 Task: Assign in the project VitalTech the issue 'Implement a new cloud-based procurement system for a company with advanced vendor management and sourcing capabilities' to the sprint 'Discovery'.
Action: Mouse moved to (176, 49)
Screenshot: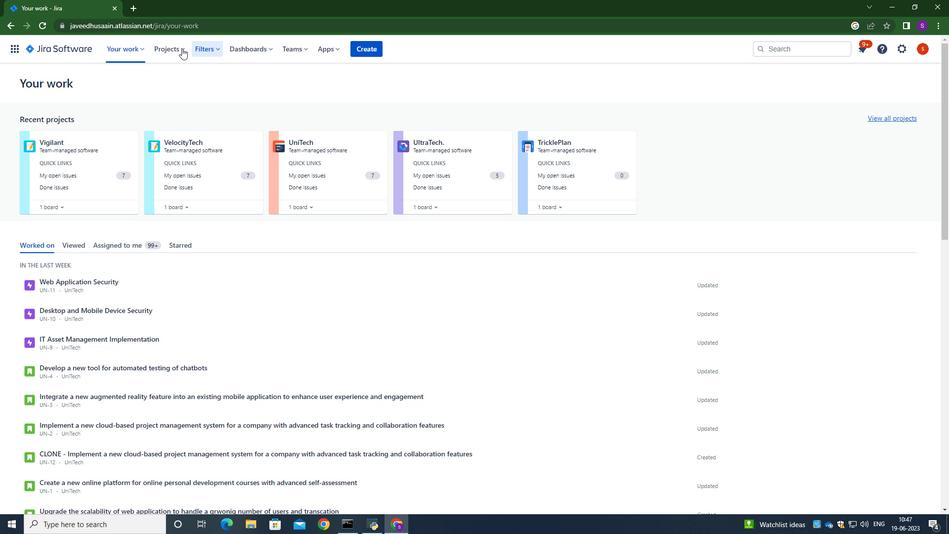 
Action: Mouse pressed left at (176, 49)
Screenshot: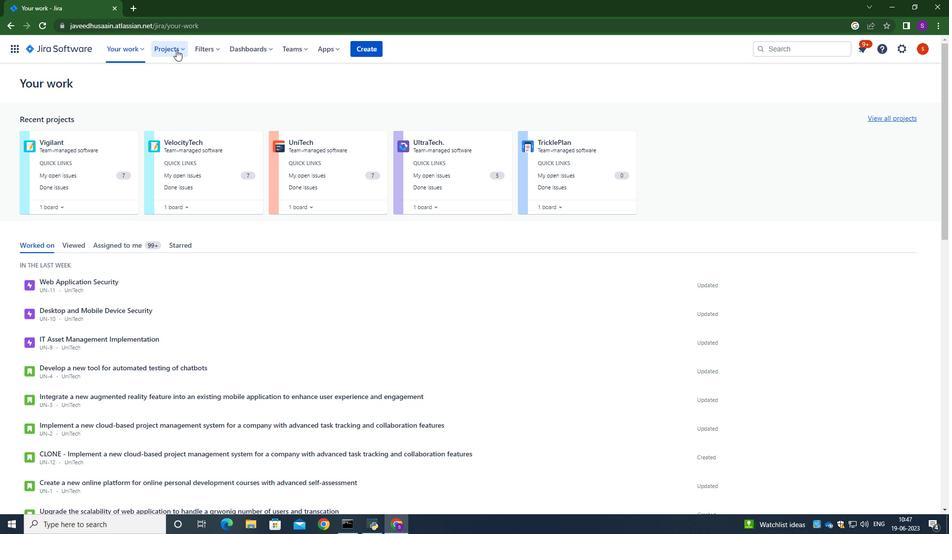 
Action: Mouse moved to (190, 99)
Screenshot: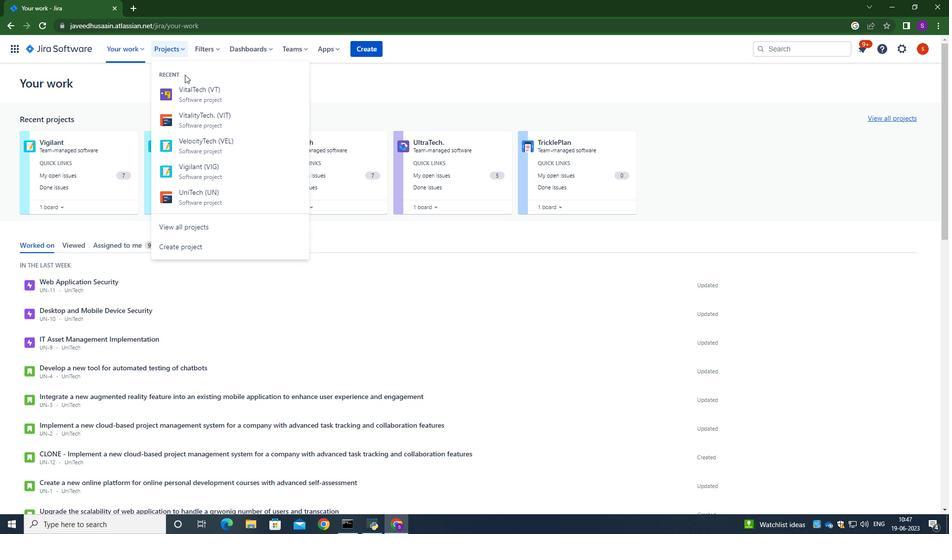 
Action: Mouse pressed left at (190, 99)
Screenshot: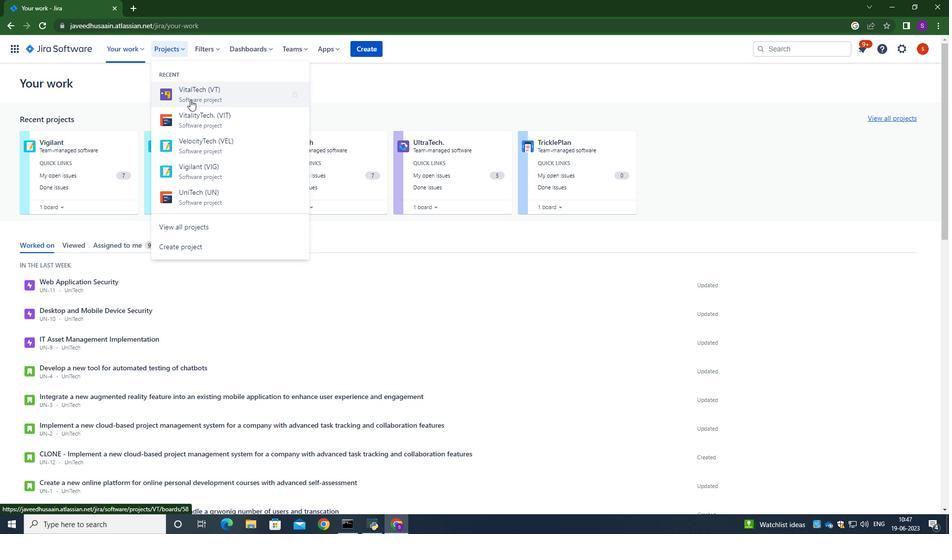 
Action: Mouse moved to (71, 153)
Screenshot: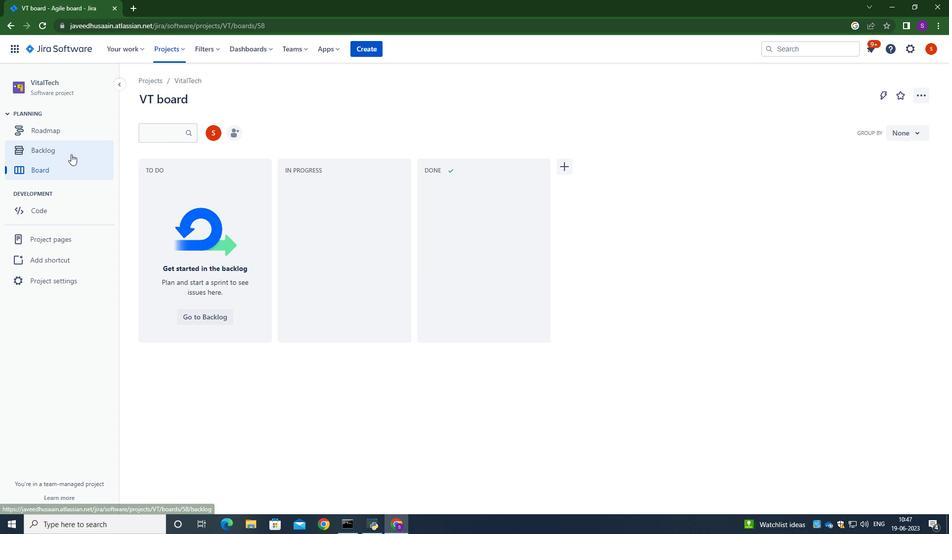 
Action: Mouse pressed left at (71, 153)
Screenshot: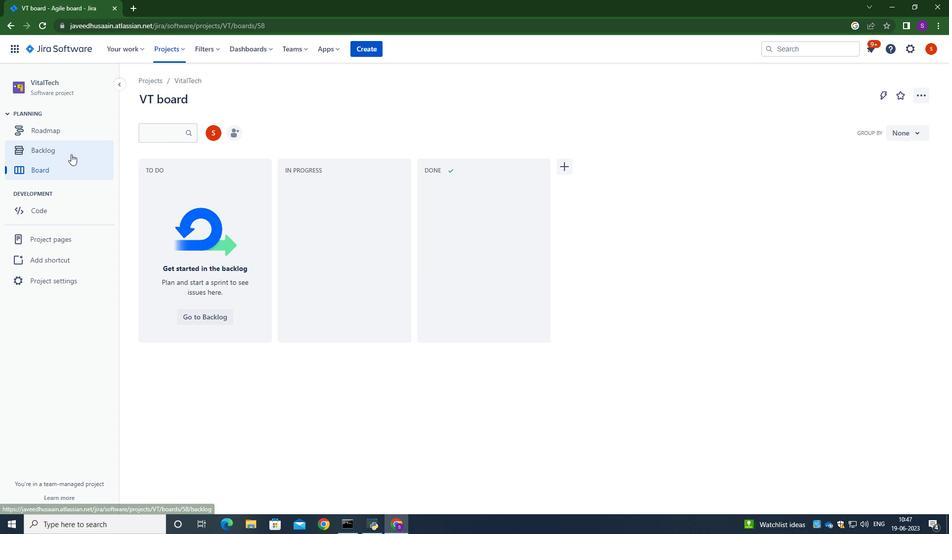 
Action: Mouse moved to (910, 182)
Screenshot: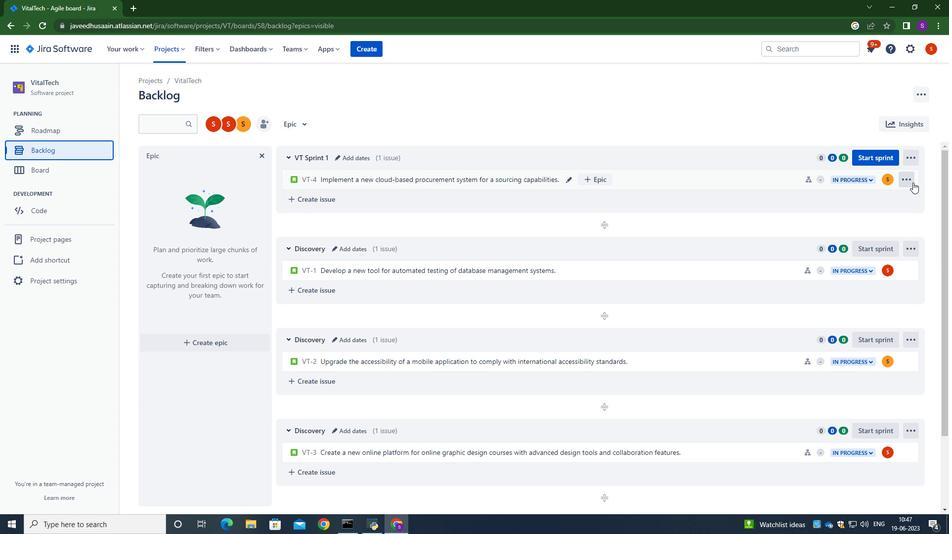 
Action: Mouse pressed left at (910, 182)
Screenshot: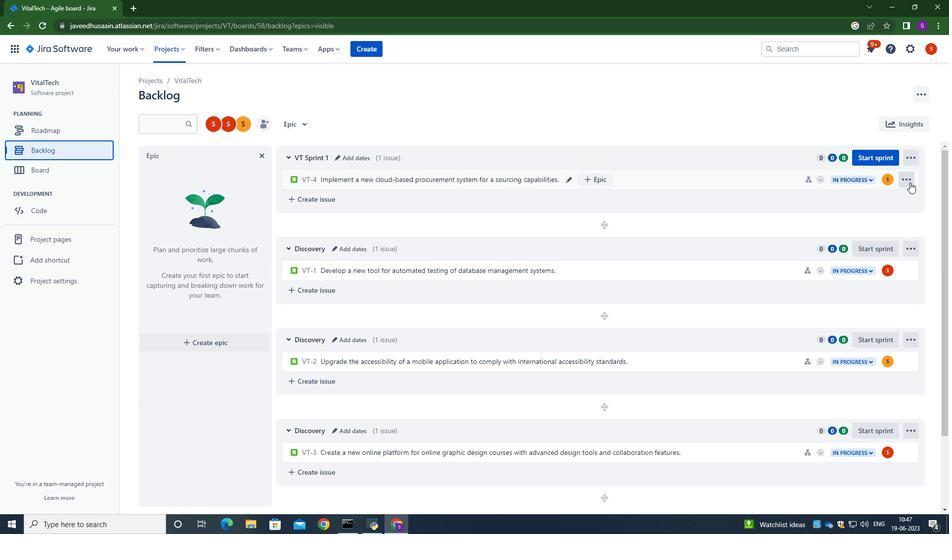 
Action: Mouse moved to (881, 327)
Screenshot: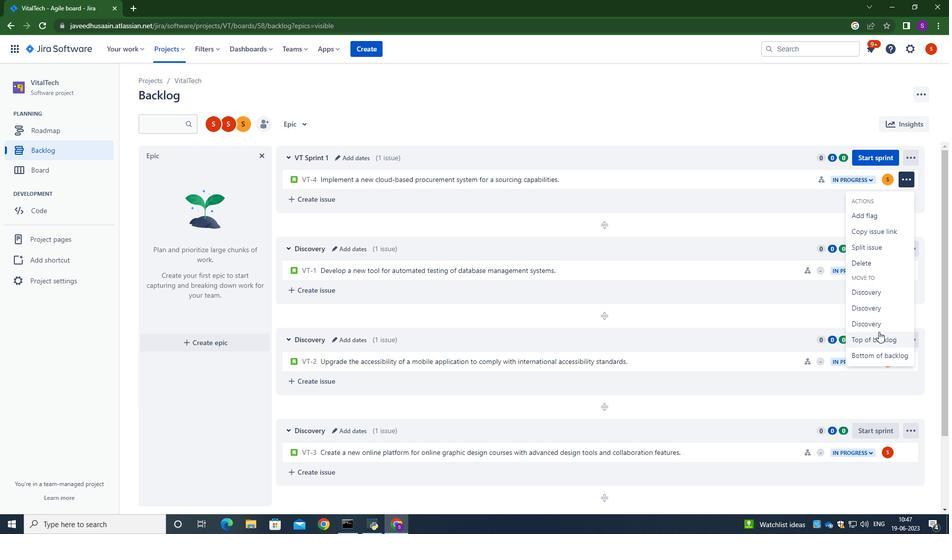 
Action: Mouse pressed left at (881, 327)
Screenshot: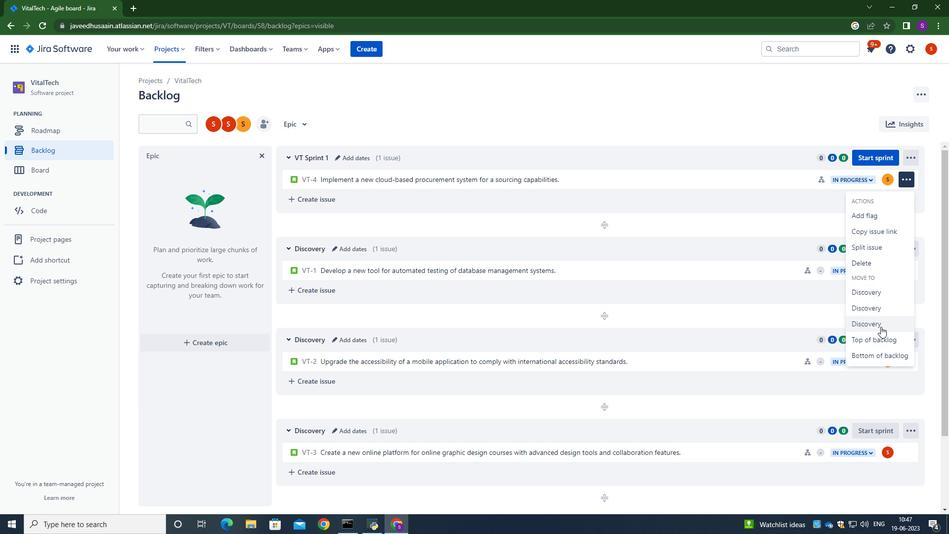 
Action: Mouse moved to (548, 143)
Screenshot: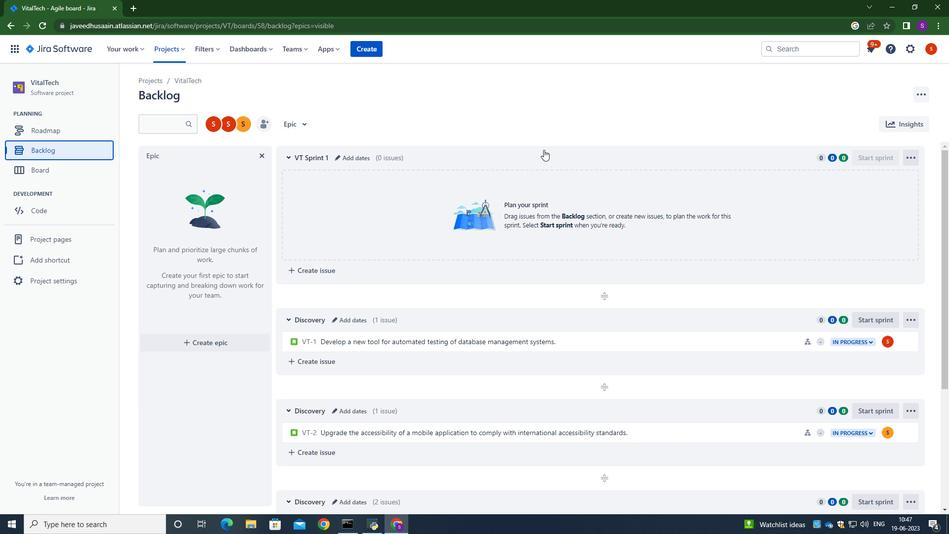 
